 Task: Go to the images section and react to  the images on the  page of Meta
Action: Mouse moved to (496, 73)
Screenshot: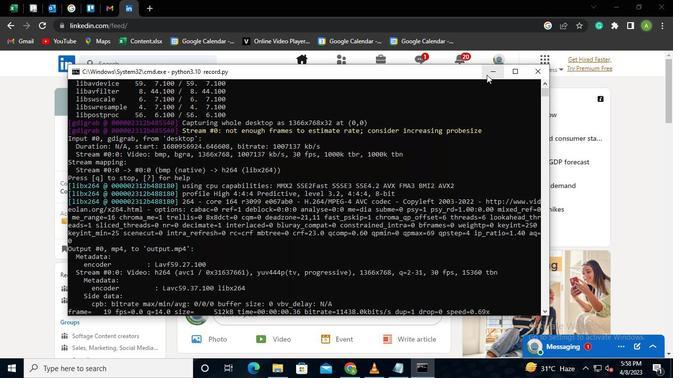
Action: Mouse pressed left at (496, 73)
Screenshot: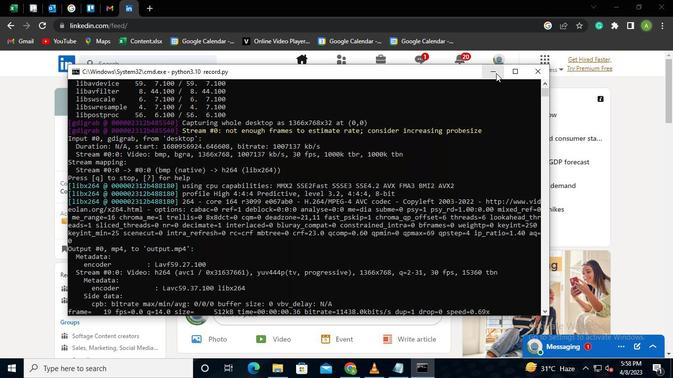 
Action: Mouse moved to (122, 65)
Screenshot: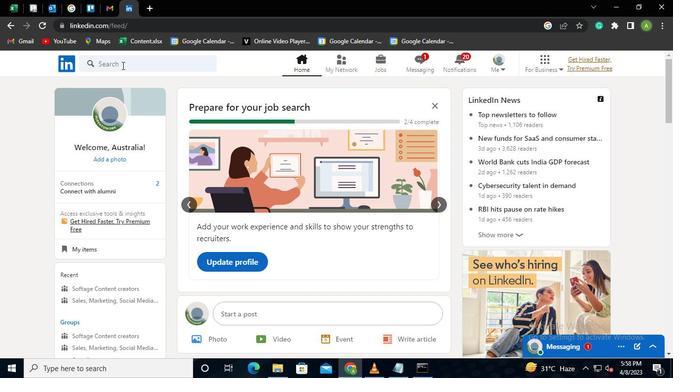 
Action: Mouse pressed left at (122, 65)
Screenshot: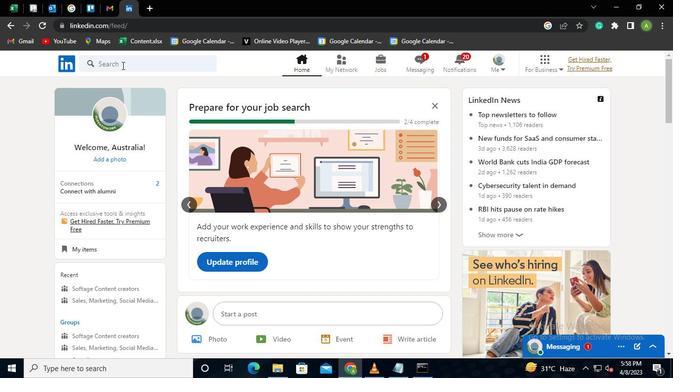 
Action: Mouse moved to (105, 107)
Screenshot: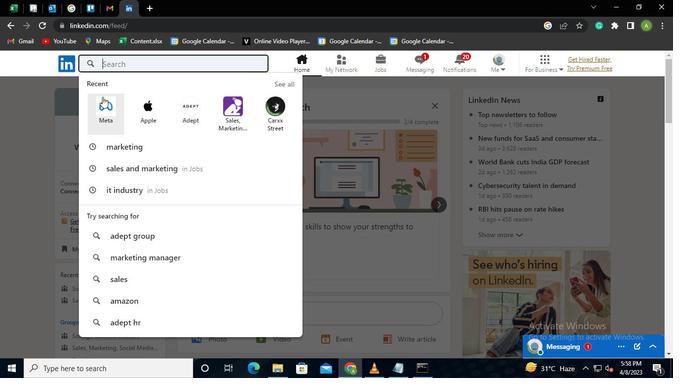 
Action: Mouse pressed left at (105, 107)
Screenshot: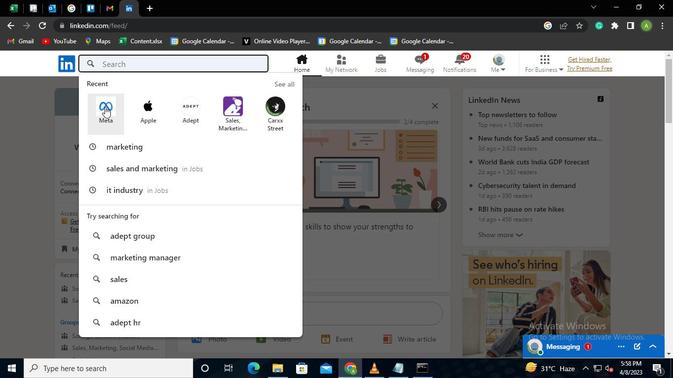 
Action: Mouse moved to (223, 114)
Screenshot: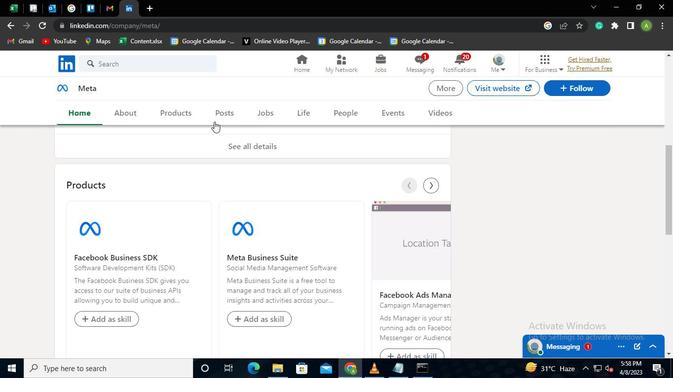 
Action: Mouse pressed left at (223, 114)
Screenshot: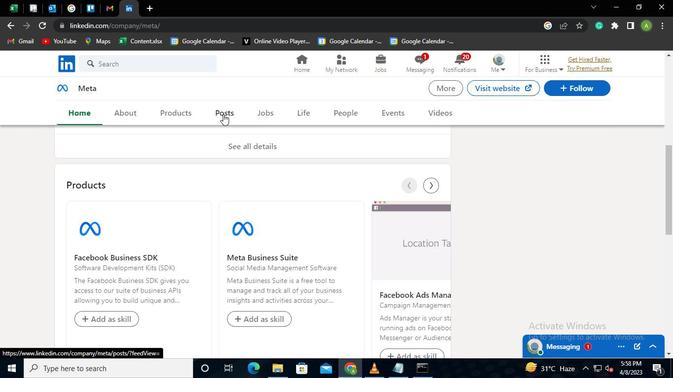 
Action: Mouse moved to (215, 168)
Screenshot: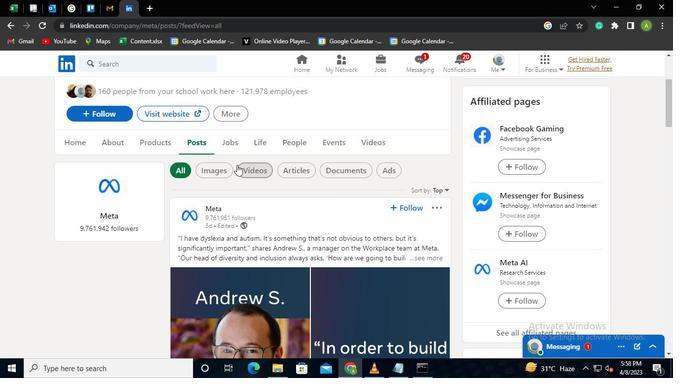 
Action: Mouse pressed left at (215, 168)
Screenshot: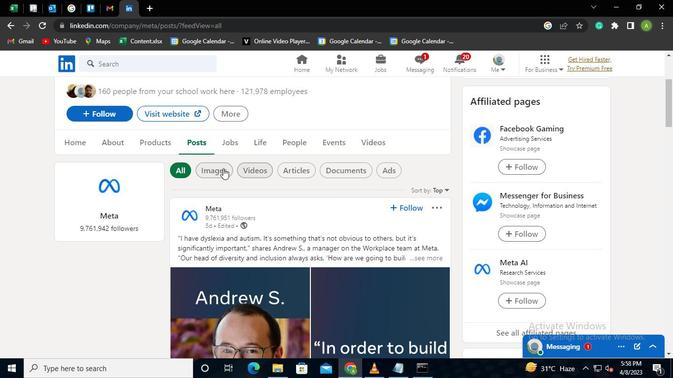 
Action: Mouse moved to (206, 221)
Screenshot: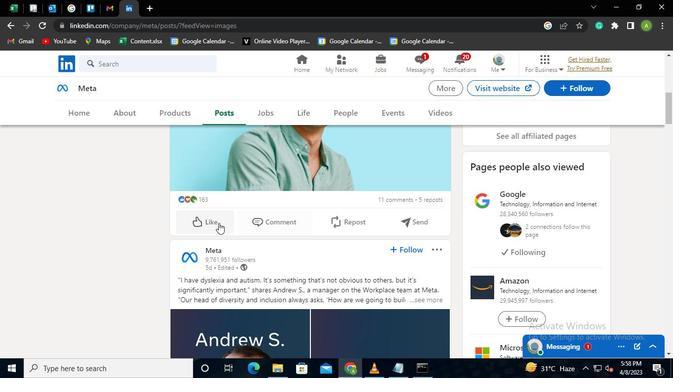 
Action: Mouse pressed left at (206, 221)
Screenshot: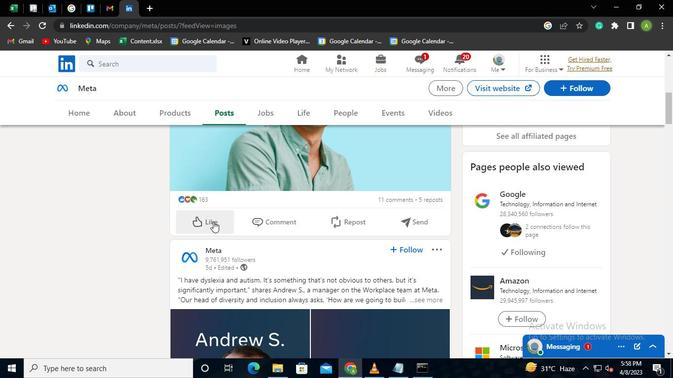 
Action: Mouse moved to (207, 265)
Screenshot: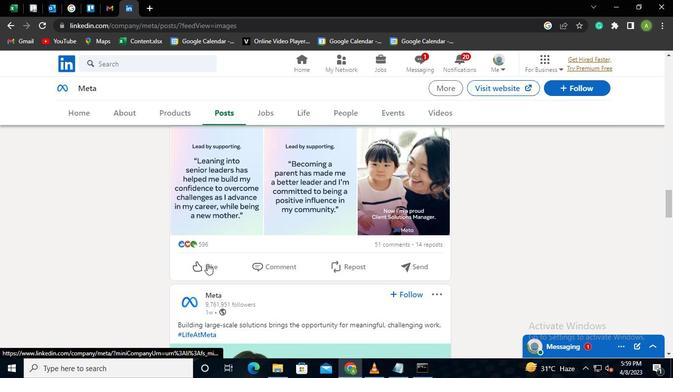 
Action: Mouse pressed left at (207, 265)
Screenshot: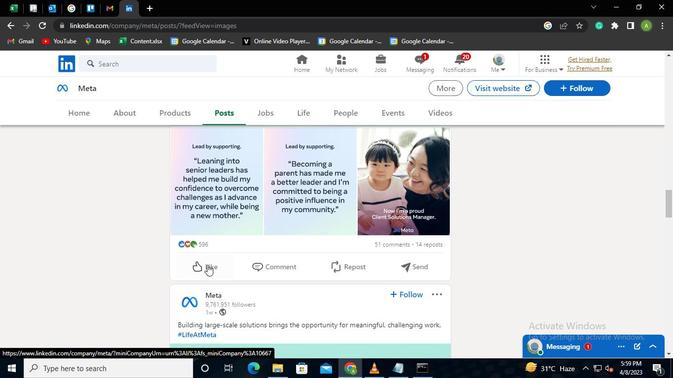
Action: Mouse pressed left at (207, 265)
Screenshot: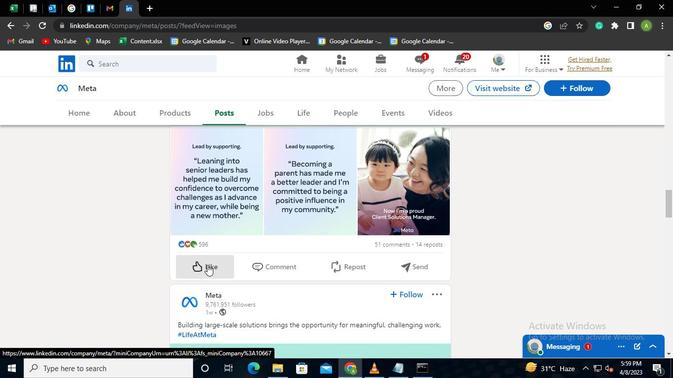 
Action: Mouse moved to (208, 264)
Screenshot: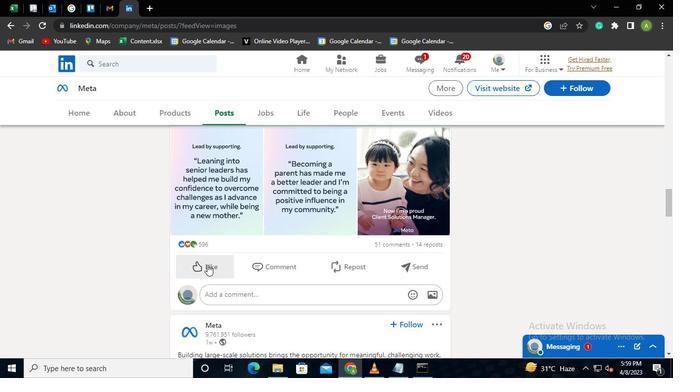 
Action: Mouse pressed left at (208, 264)
Screenshot: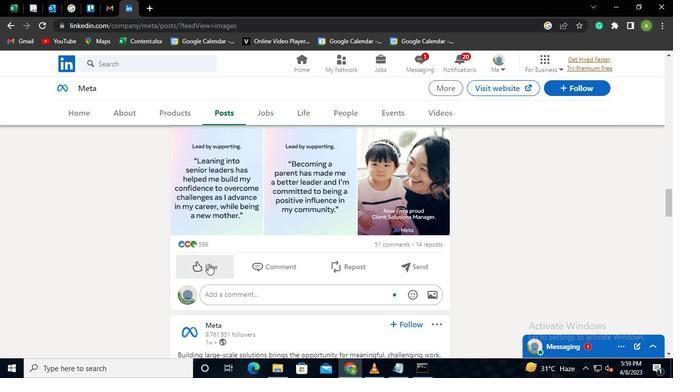 
Action: Mouse moved to (203, 157)
Screenshot: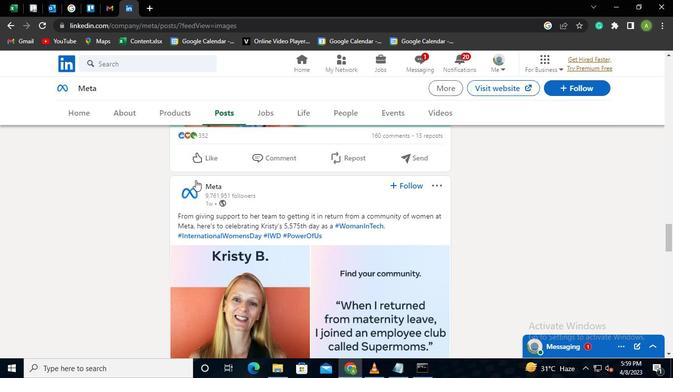 
Action: Mouse pressed left at (203, 157)
Screenshot: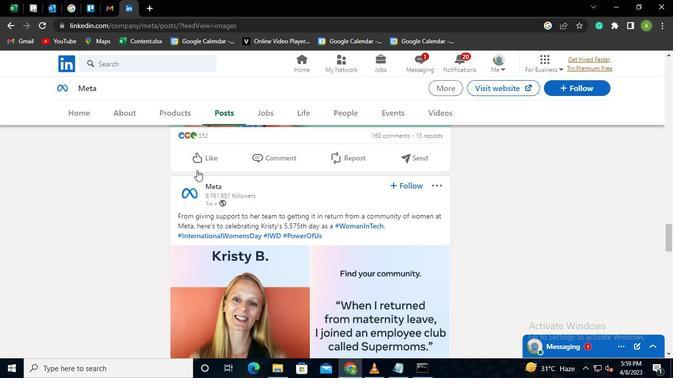 
Action: Mouse moved to (419, 365)
Screenshot: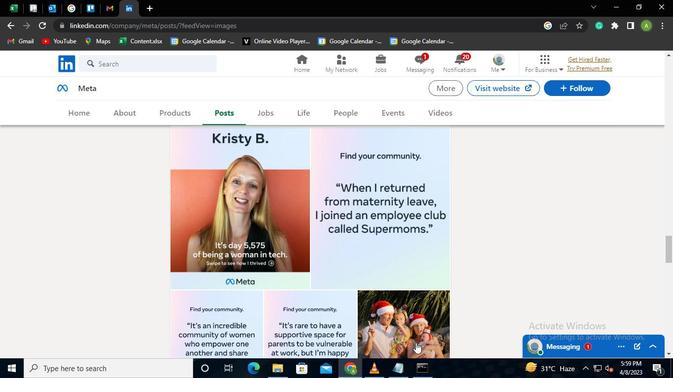 
Action: Mouse pressed left at (419, 365)
Screenshot: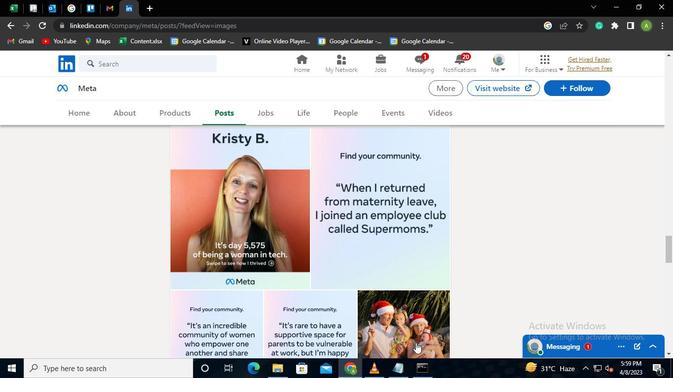 
Action: Mouse moved to (540, 73)
Screenshot: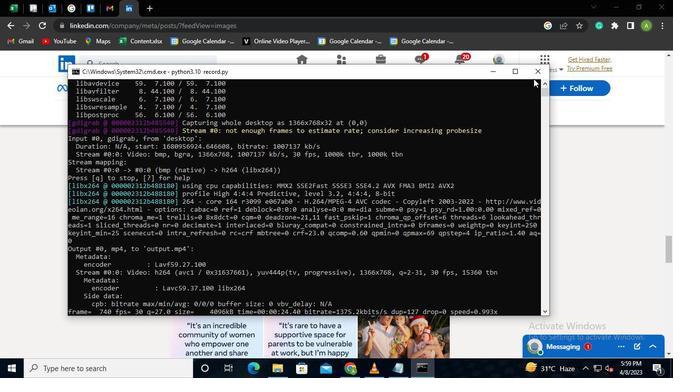 
Action: Mouse pressed left at (540, 73)
Screenshot: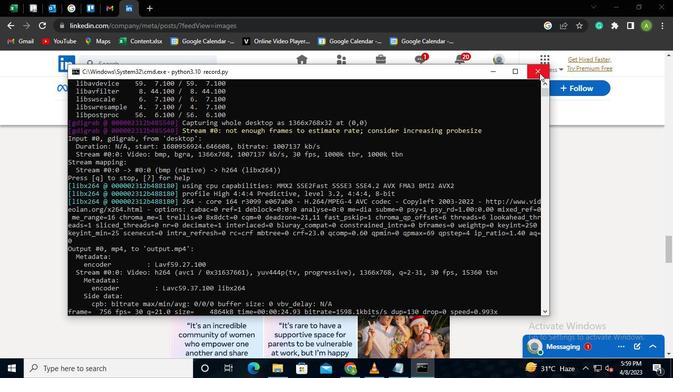 
